 Task: Add an event with the title Third Lunch Break: Yoga Session, date '2024/04/07', time 8:50 AM to 10:50 AMand add a description: The Lunch Break Mindfulness Session is suitable for individuals of all experience levels, including those who are new to mindfulness. No special equipment or clothing is required—participants can simply find a comfortable position and bring their full attention to the practice., put the event into Blue category, logged in from the account softage.3@softage.netand send the event invitation to softage.4@softage.net and softage.5@softage.net. Set a reminder for the event 1 hour before
Action: Mouse moved to (96, 94)
Screenshot: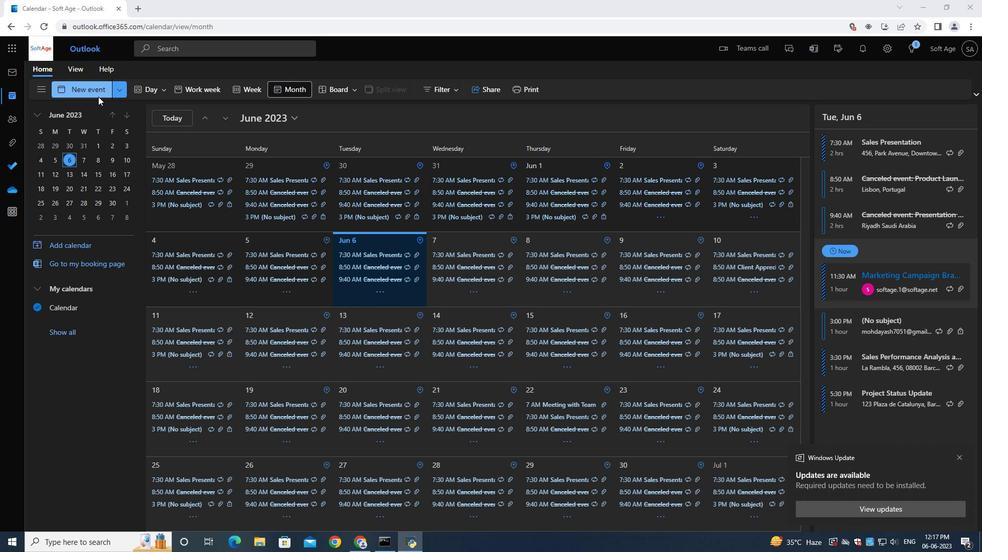 
Action: Mouse pressed left at (96, 94)
Screenshot: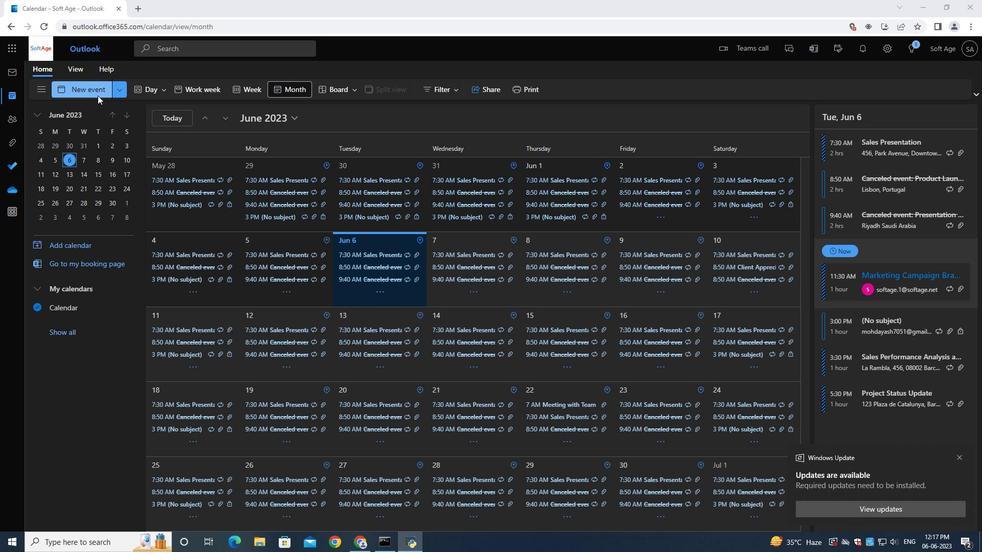 
Action: Mouse moved to (241, 149)
Screenshot: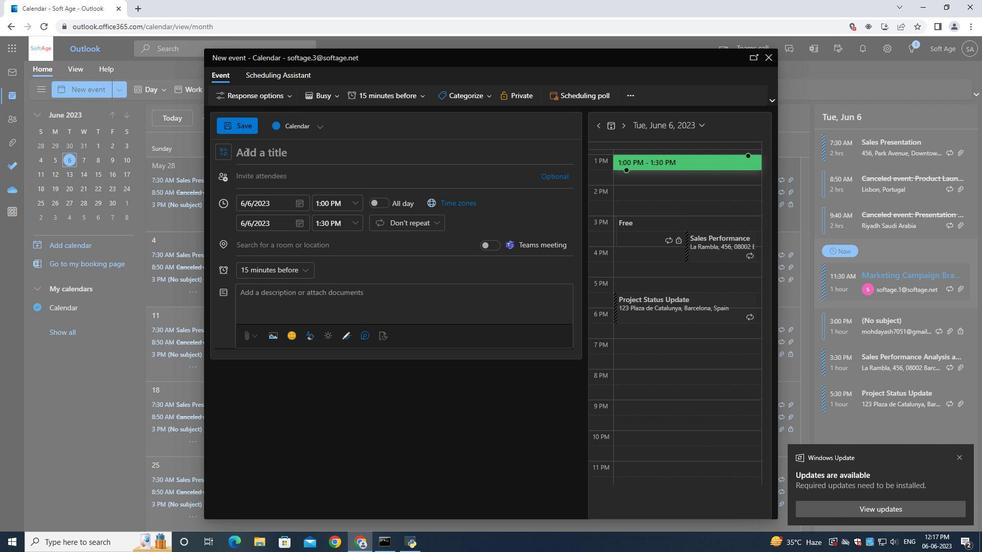 
Action: Key pressed <Key.shift>Third<Key.space><Key.shift><Key.shift><Key.shift><Key.shift><Key.shift><Key.shift><Key.shift><Key.shift><Key.shift><Key.shift><Key.shift><Key.shift><Key.shift><Key.shift><Key.shift><Key.shift><Key.shift><Key.shift><Key.shift><Key.shift><Key.shift><Key.shift>Lunch<Key.space><Key.shift>Break<Key.space><Key.backspace><Key.shift_r>:<Key.space><Key.shift><Key.shift><Key.shift><Key.shift><Key.shift><Key.shift><Key.shift><Key.shift><Key.shift>Yoga<Key.space><Key.shift><Key.shift><Key.shift><Key.shift><Key.shift><Key.shift><Key.shift><Key.shift><Key.shift><Key.shift><Key.shift><Key.shift><Key.shift><Key.shift><Key.shift><Key.shift><Key.shift><Key.shift><Key.shift><Key.shift><Key.shift><Key.shift><Key.shift><Key.shift><Key.shift><Key.shift><Key.shift><Key.shift><Key.shift><Key.shift><Key.shift><Key.shift><Key.shift><Key.shift><Key.shift><Key.shift><Key.shift><Key.shift><Key.shift><Key.shift><Key.shift><Key.shift><Key.shift><Key.shift><Key.shift><Key.shift><Key.shift><Key.shift><Key.shift><Key.shift><Key.shift><Key.shift><Key.shift><Key.shift><Key.shift><Key.shift><Key.shift><Key.shift><Key.shift><Key.shift><Key.shift><Key.shift>Session<Key.space>
Screenshot: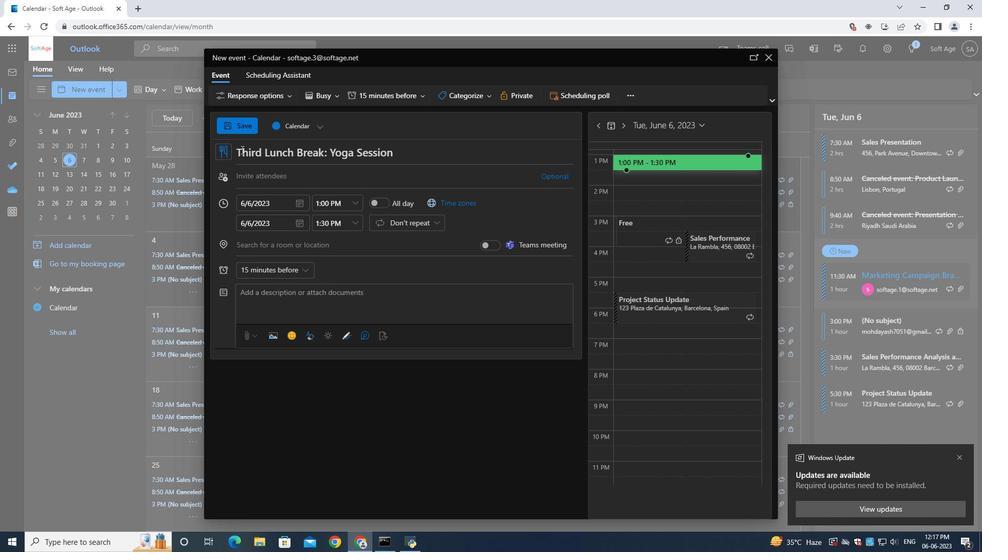 
Action: Mouse moved to (300, 206)
Screenshot: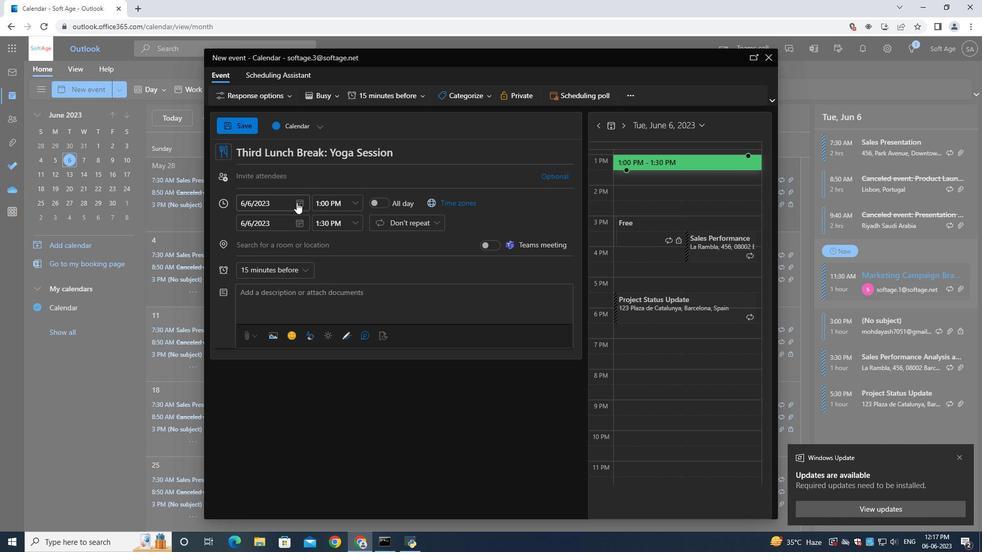 
Action: Mouse pressed left at (300, 206)
Screenshot: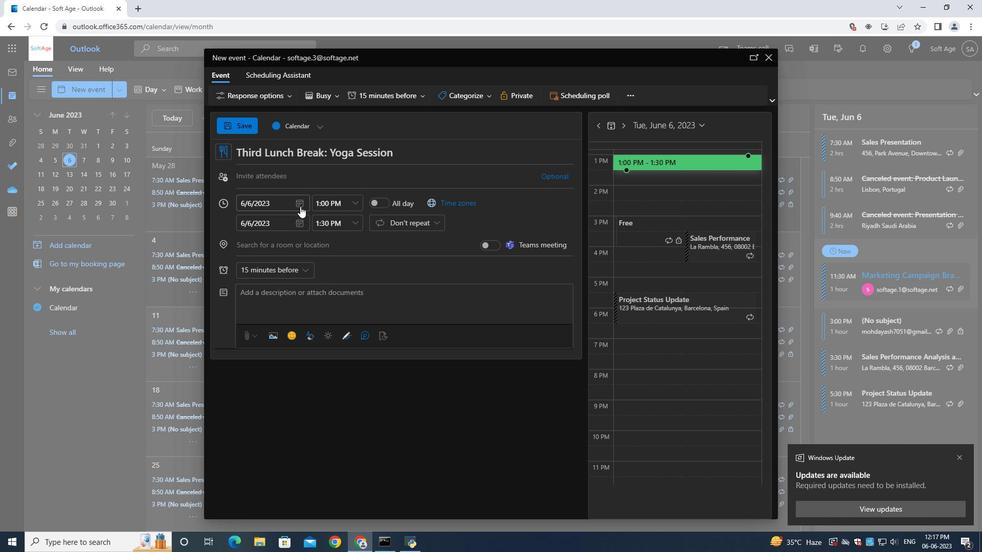 
Action: Mouse moved to (337, 224)
Screenshot: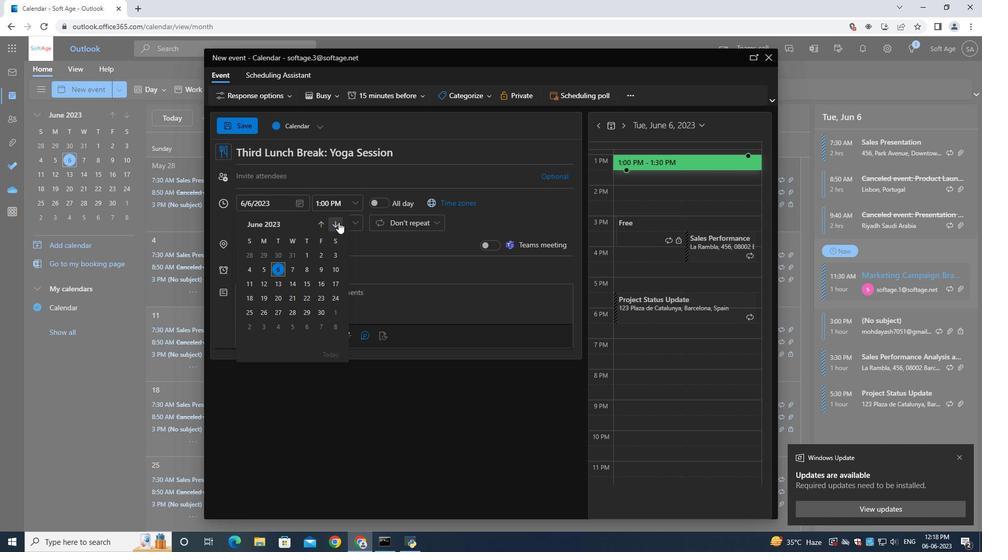 
Action: Mouse pressed left at (337, 224)
Screenshot: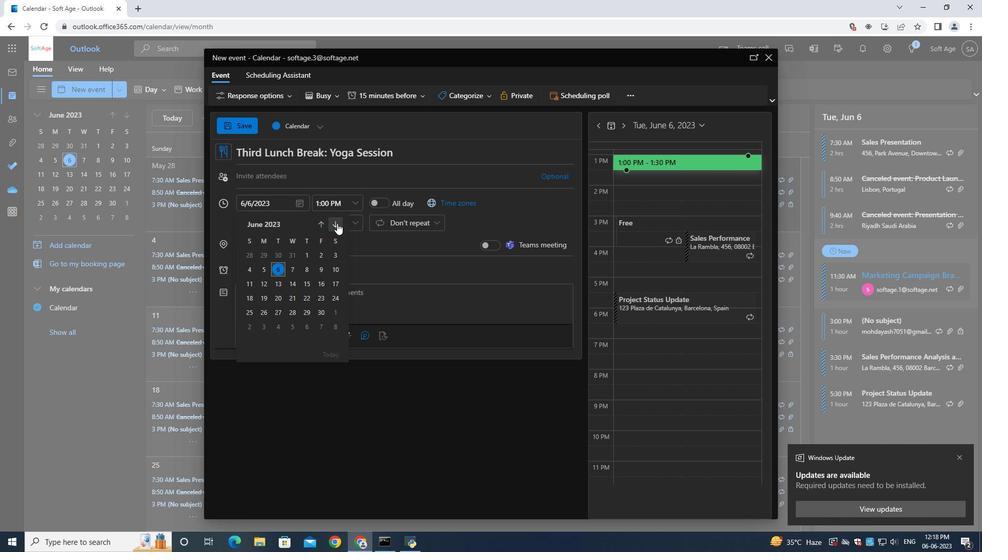 
Action: Mouse pressed left at (337, 224)
Screenshot: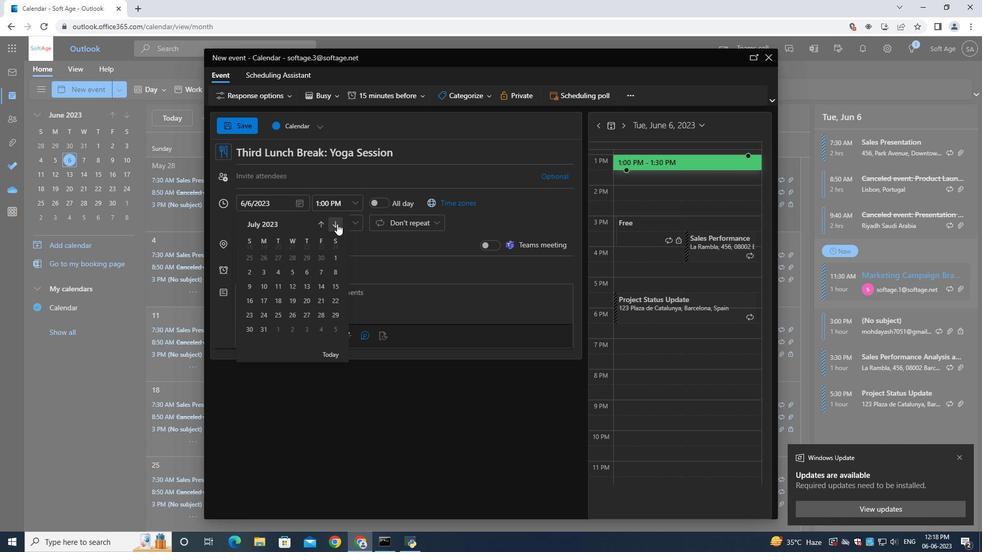 
Action: Mouse pressed left at (337, 224)
Screenshot: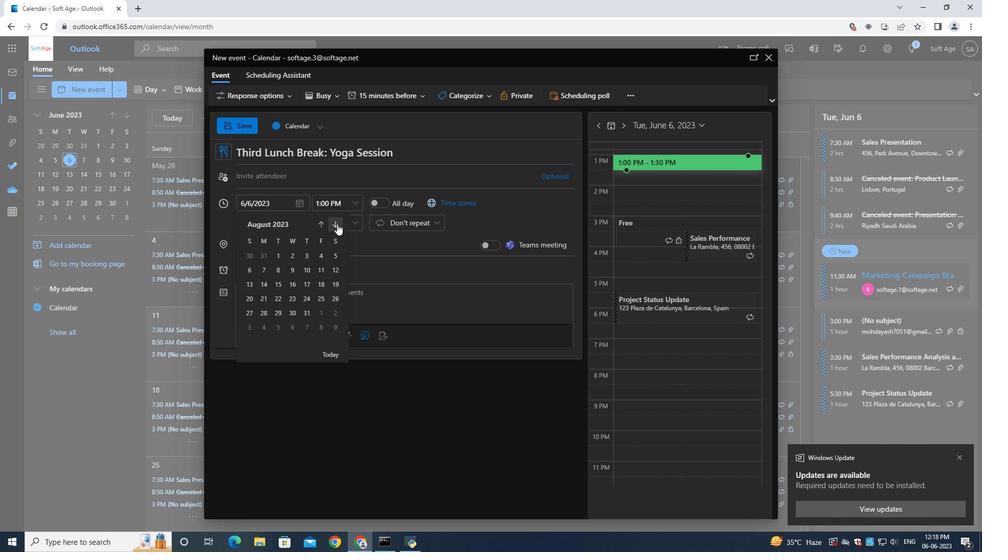 
Action: Mouse pressed left at (337, 224)
Screenshot: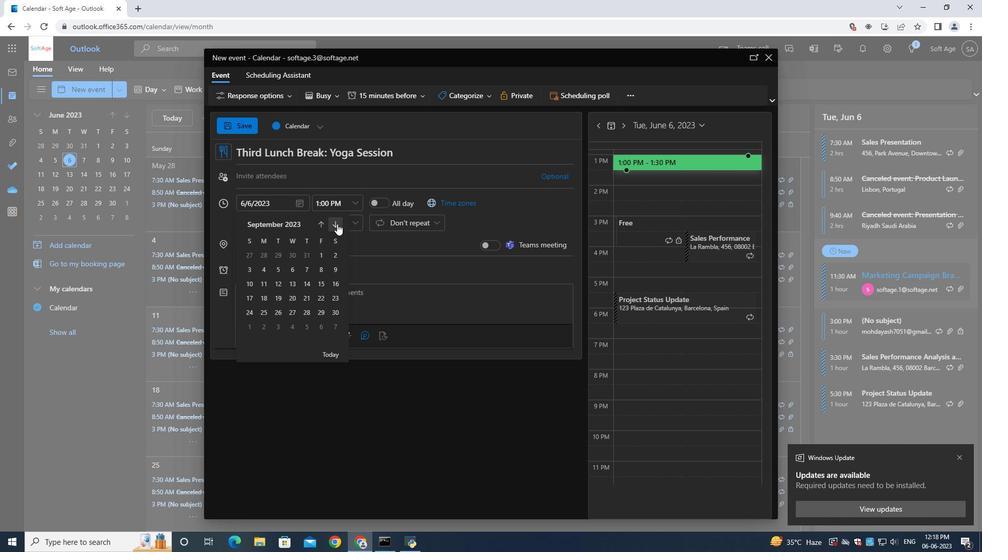 
Action: Mouse pressed left at (337, 224)
Screenshot: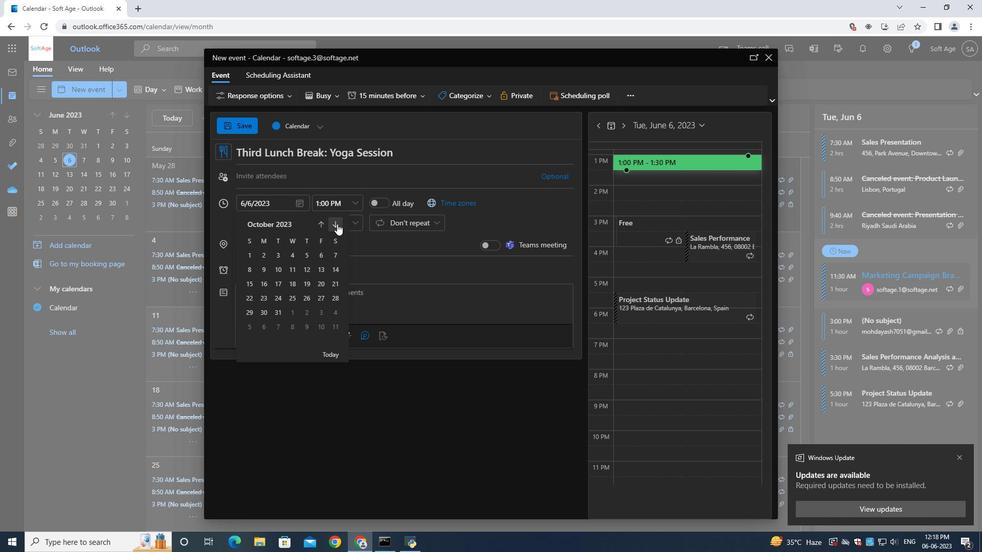 
Action: Mouse pressed left at (337, 224)
Screenshot: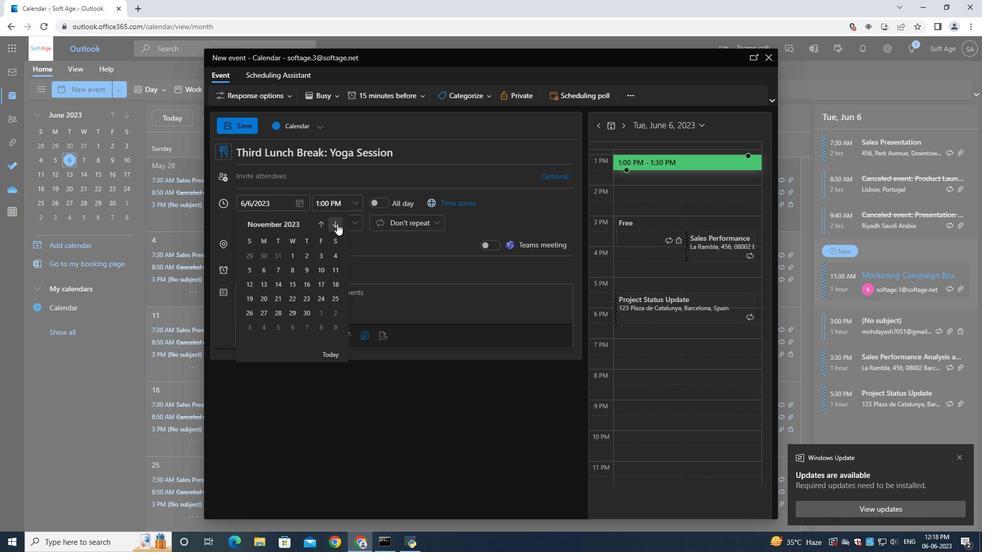
Action: Mouse pressed left at (337, 224)
Screenshot: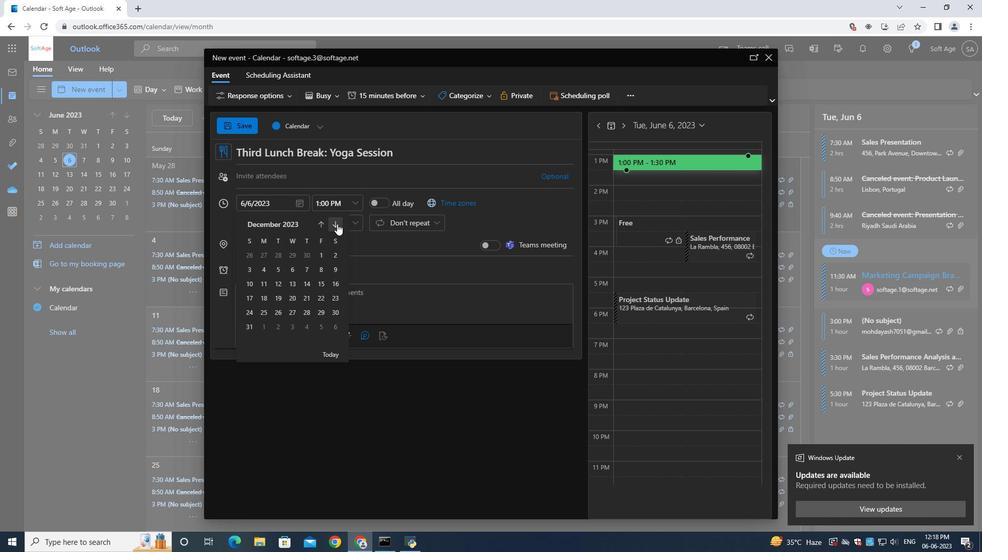 
Action: Mouse pressed left at (337, 224)
Screenshot: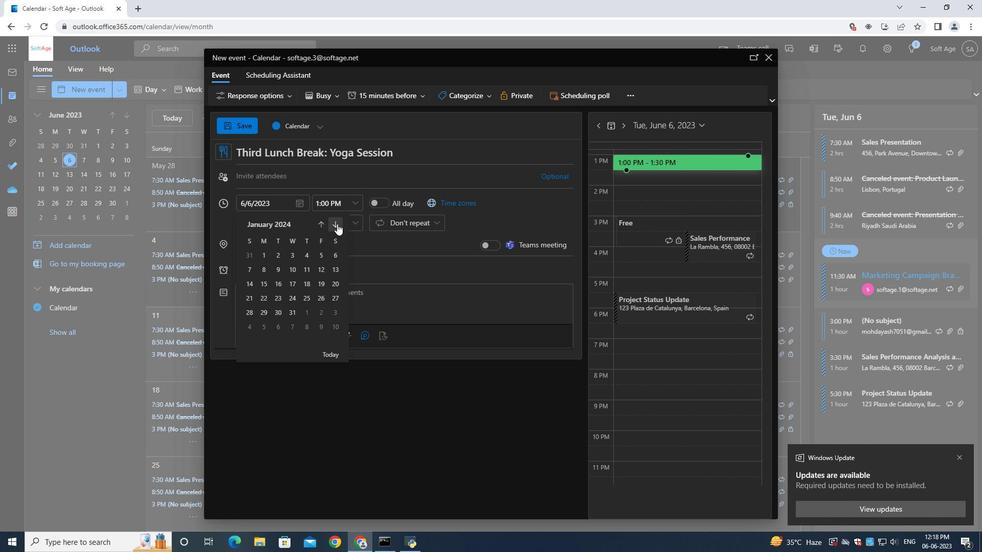 
Action: Mouse pressed left at (337, 224)
Screenshot: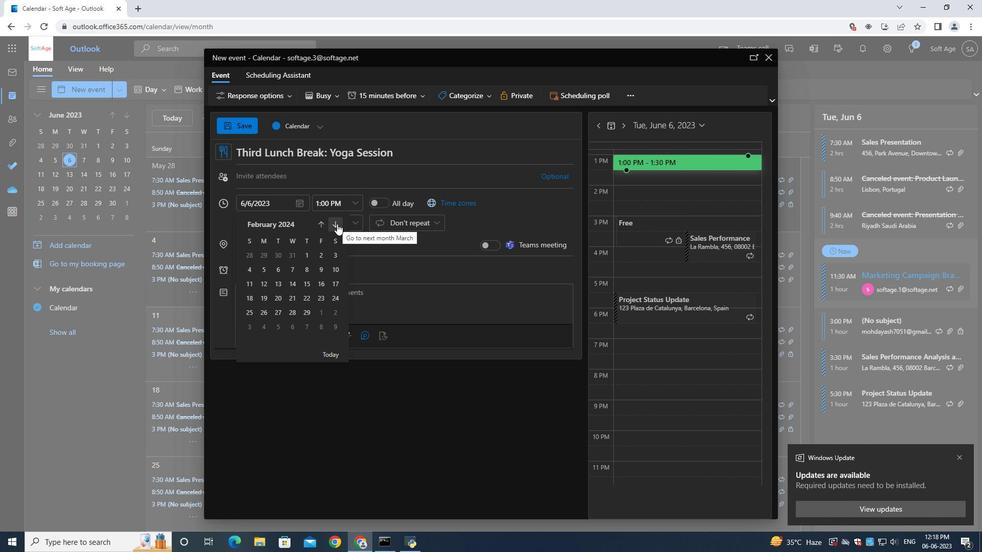 
Action: Mouse pressed left at (337, 224)
Screenshot: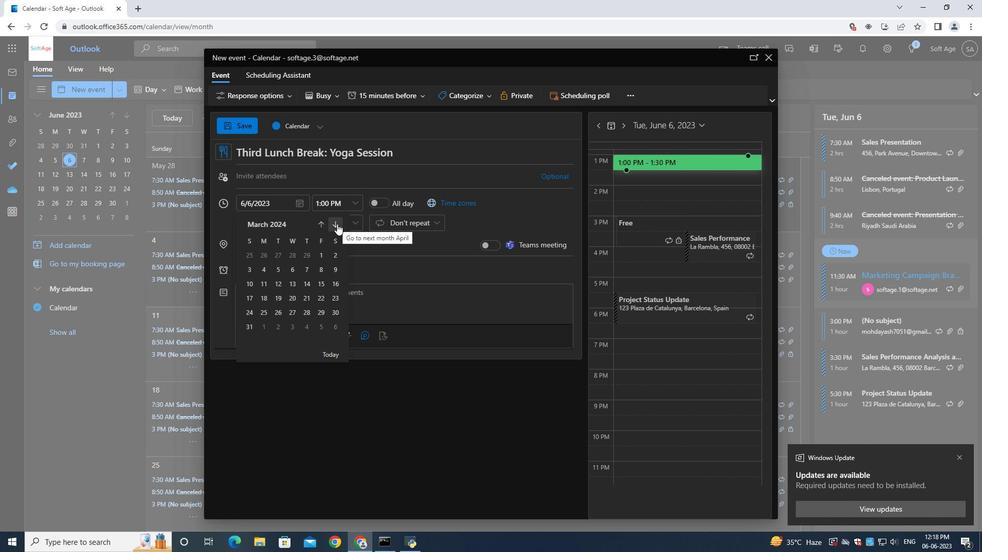 
Action: Mouse moved to (254, 271)
Screenshot: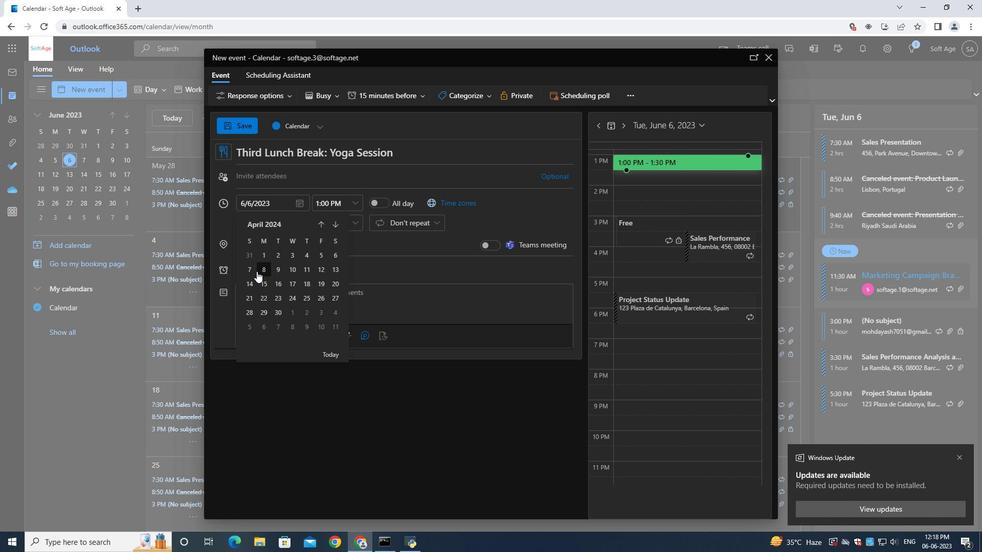 
Action: Mouse pressed left at (254, 271)
Screenshot: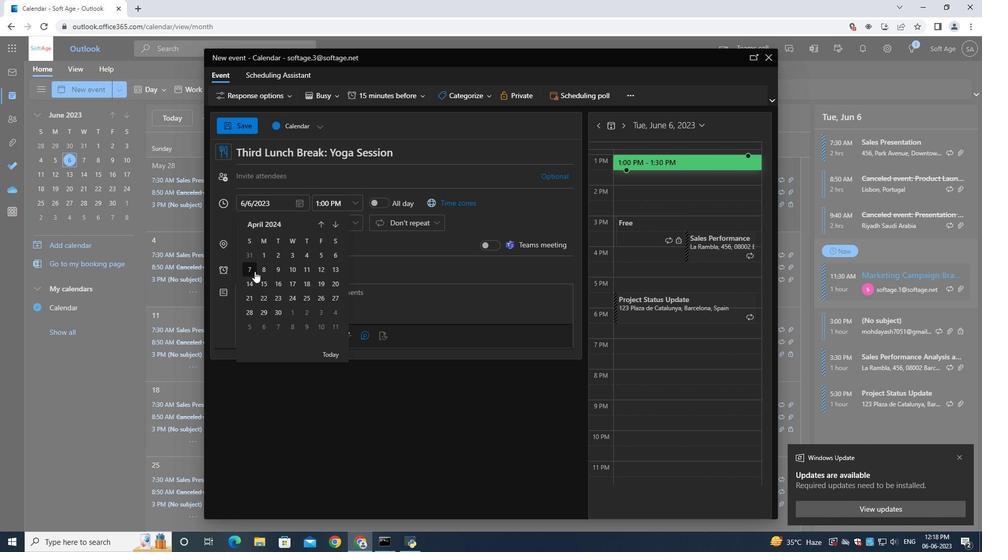 
Action: Mouse moved to (332, 205)
Screenshot: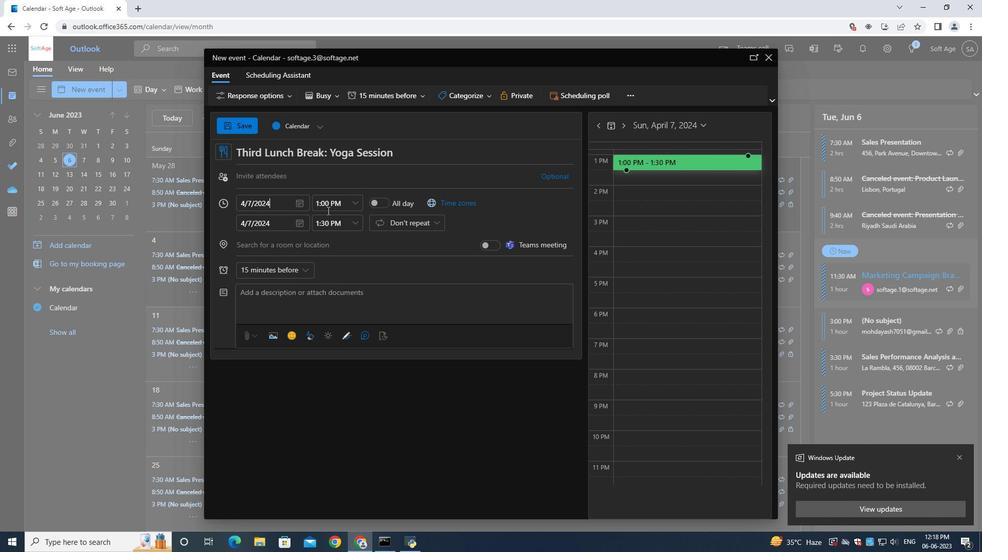 
Action: Mouse pressed left at (332, 205)
Screenshot: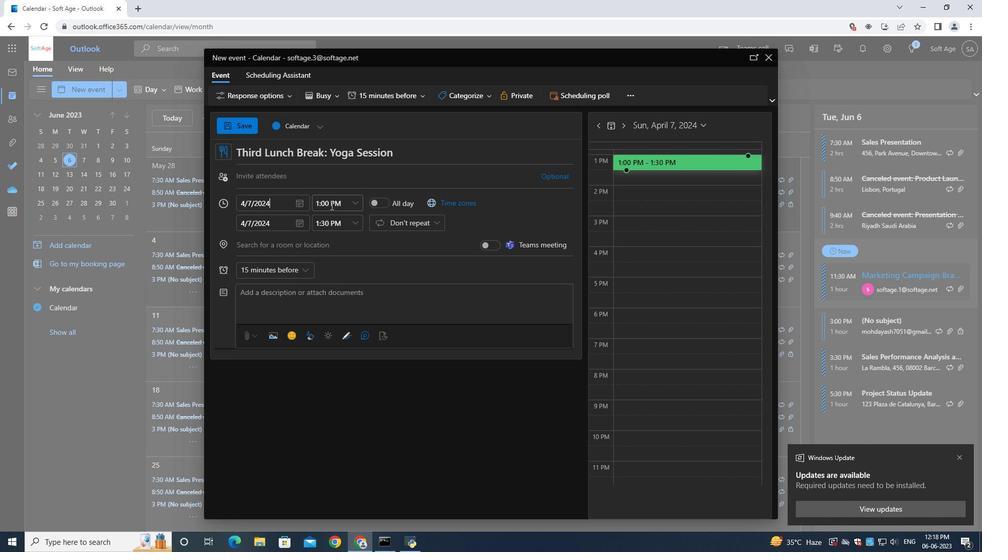 
Action: Mouse moved to (332, 204)
Screenshot: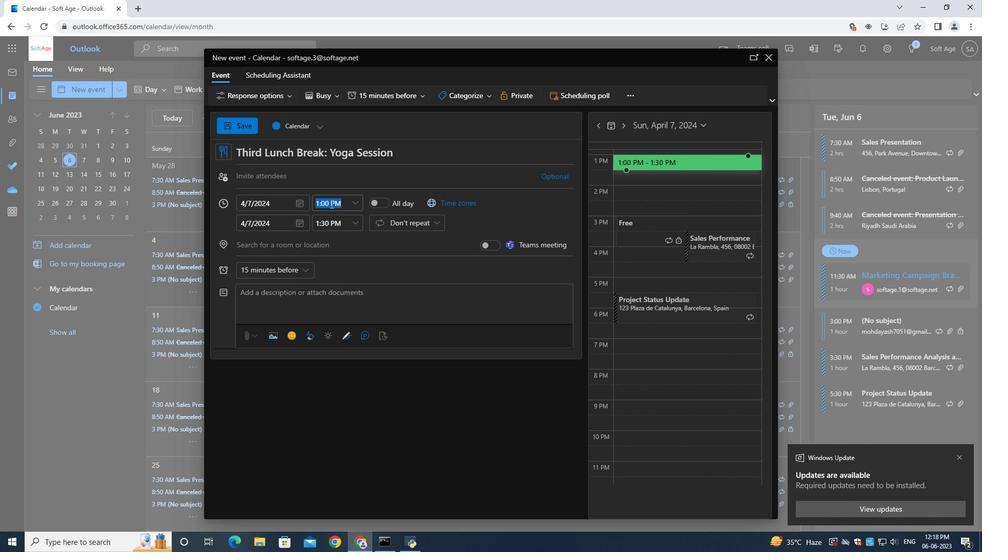 
Action: Key pressed 8<Key.shift_r>:50<Key.shift>AM
Screenshot: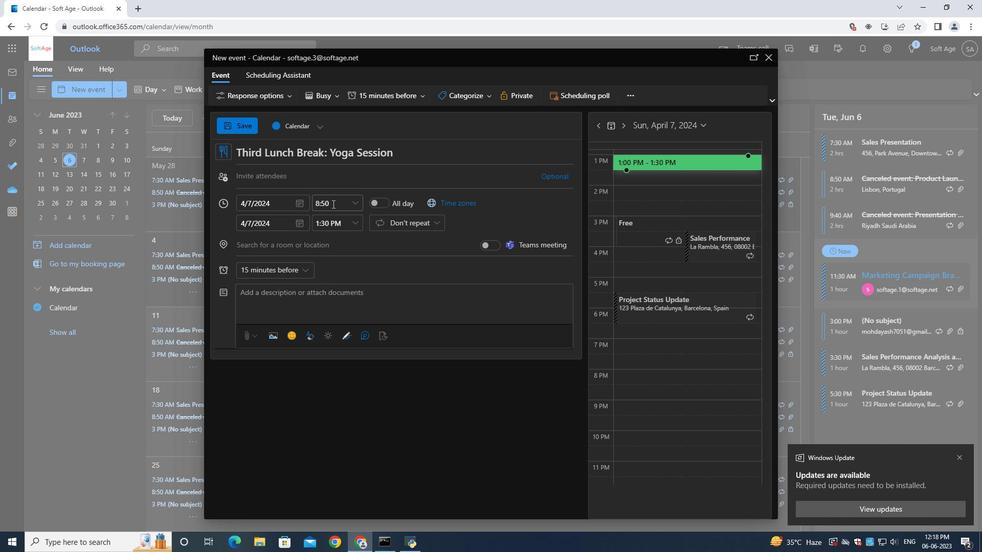 
Action: Mouse moved to (331, 223)
Screenshot: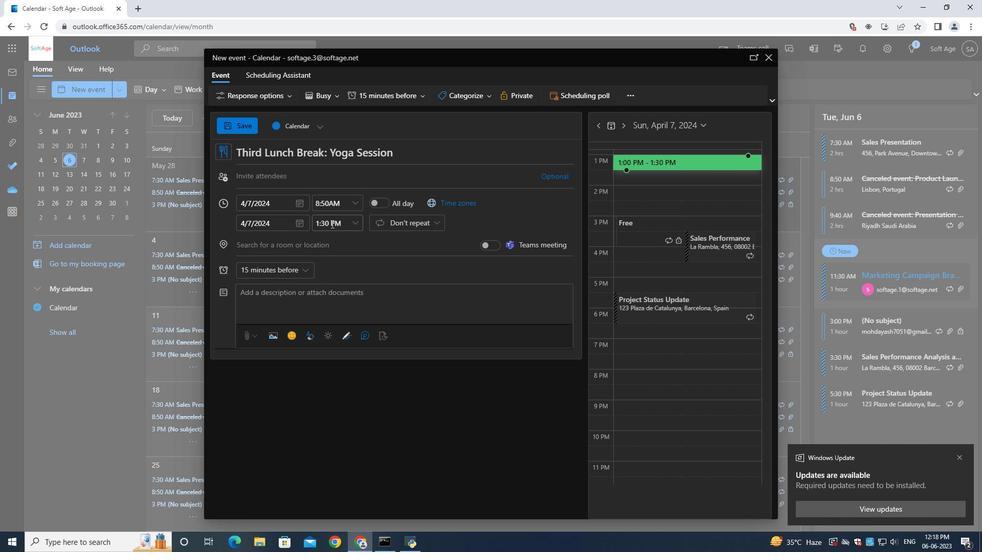 
Action: Mouse pressed left at (331, 223)
Screenshot: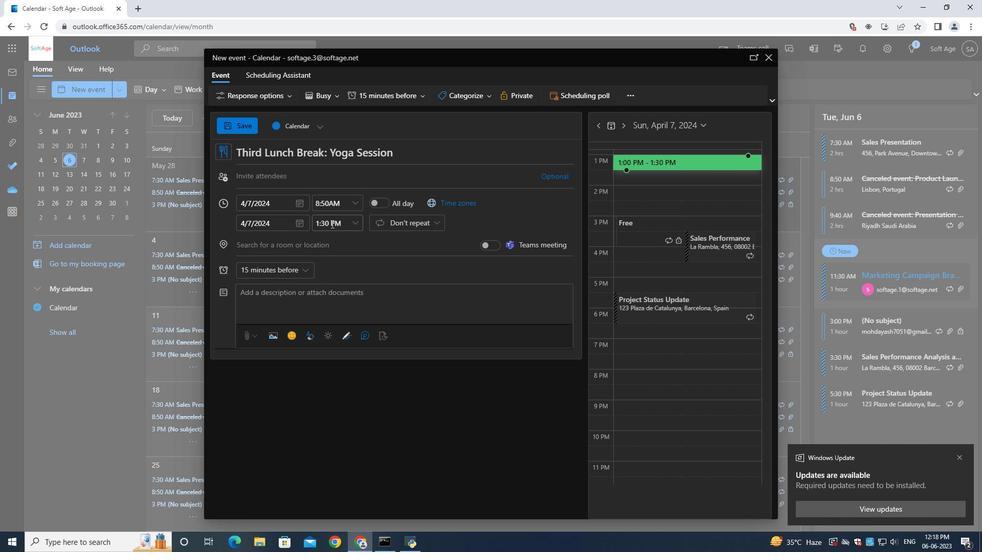 
Action: Mouse moved to (331, 223)
Screenshot: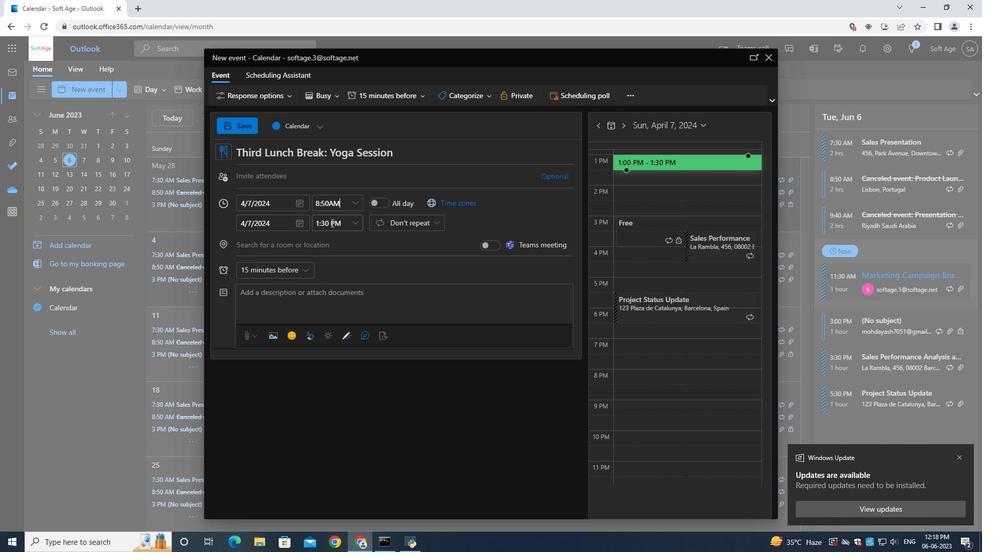 
Action: Key pressed 10<Key.shift_r>:50<Key.shift>AM
Screenshot: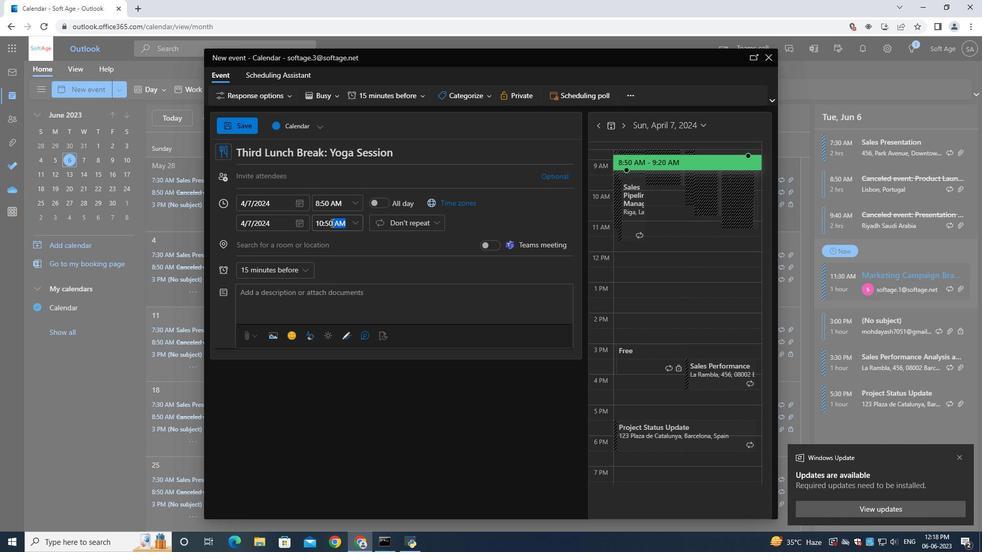 
Action: Mouse moved to (288, 292)
Screenshot: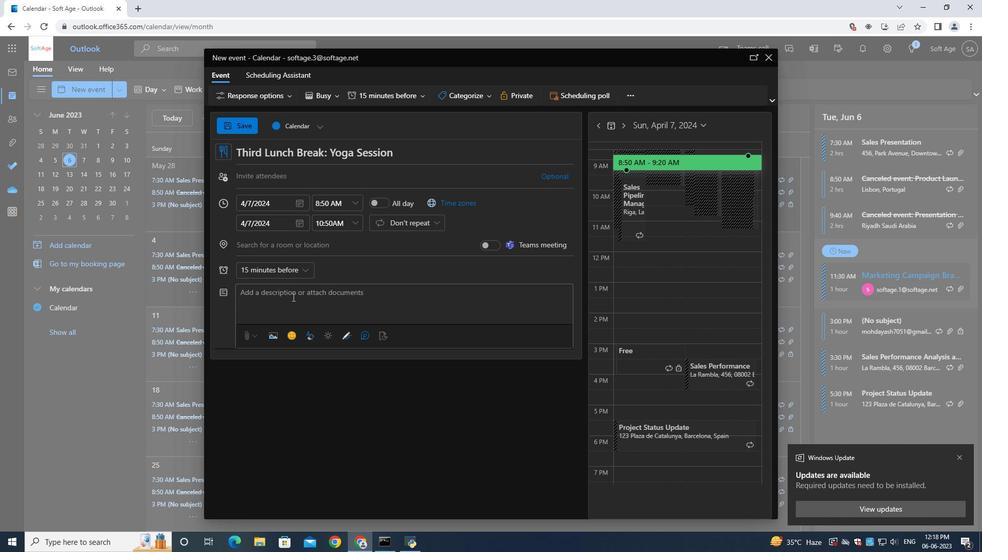 
Action: Mouse pressed left at (288, 292)
Screenshot: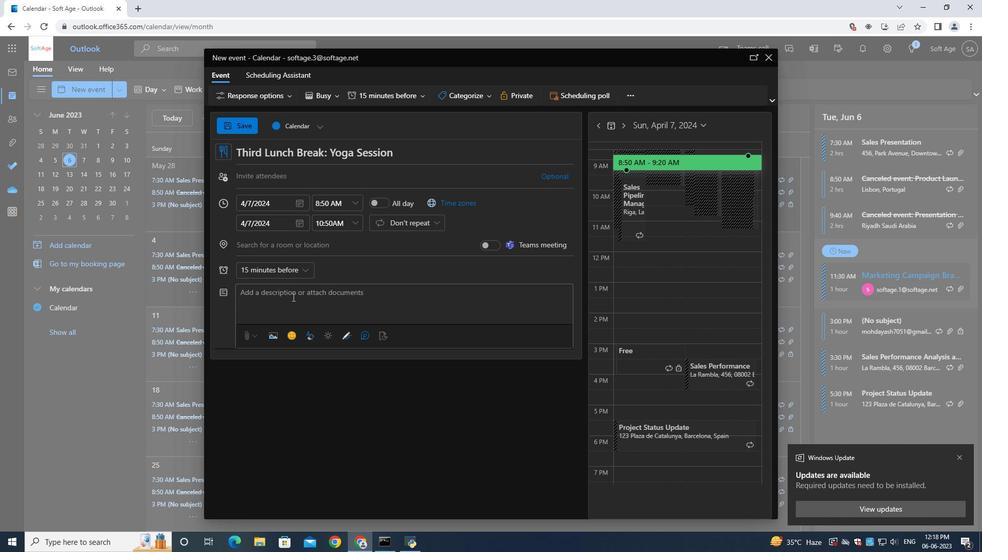 
Action: Mouse moved to (293, 293)
Screenshot: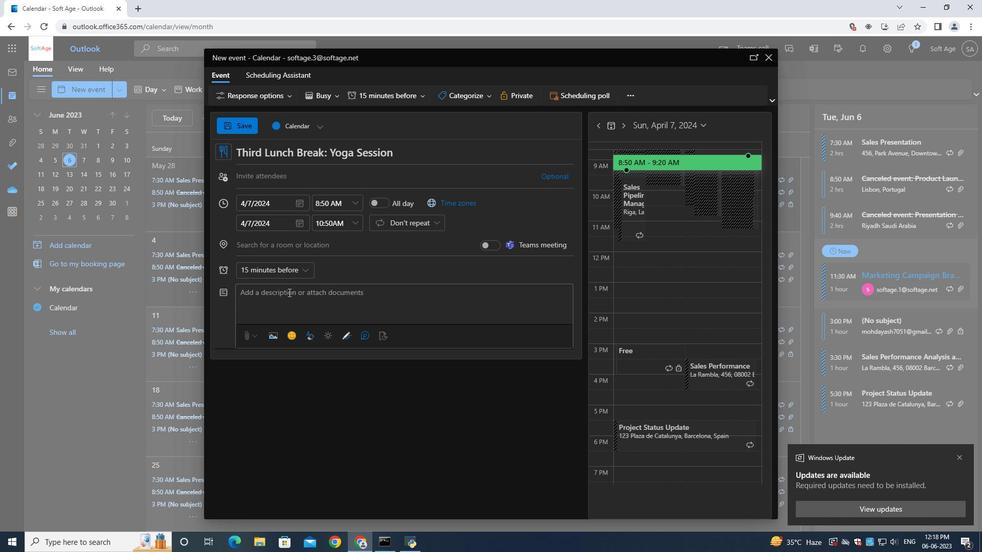 
Action: Key pressed <Key.shift>The<Key.space><Key.shift>Lunch<Key.space><Key.shift><Key.shift><Key.shift><Key.shift><Key.shift><Key.shift><Key.shift><Key.shift><Key.shift><Key.shift><Key.shift><Key.shift><Key.shift><Key.shift><Key.shift><Key.shift><Key.shift><Key.shift><Key.shift><Key.shift><Key.shift>Break<Key.space><Key.shift>Mindfulness<Key.space><Key.shift>Session<Key.space><Key.shift><Key.shift><Key.shift><Key.shift><Key.shift><Key.shift><Key.shift><Key.shift><Key.shift>is<Key.space>suitable<Key.space>for<Key.space>individuas<Key.backspace>ls<Key.space>of<Key.space>all<Key.space>experience<Key.space>levels,<Key.space>including<Key.space>those<Key.space>who<Key.space>are<Key.space>new<Key.space>to<Key.space>mindg<Key.backspace>fulness.<Key.space><Key.shift><Key.shift><Key.shift><Key.shift><Key.shift><Key.shift><Key.shift><Key.shift><Key.shift><Key.shift><Key.shift><Key.shift><Key.shift><Key.shift><Key.shift><Key.shift><Key.shift><Key.shift><Key.shift><Key.shift><Key.shift><Key.shift>No<Key.space>special<Key.space>equid<Key.backspace>pment<Key.space>or<Key.space>clothing<Key.space>is<Key.space>required<Key.shift>__<Key.backspace><Key.backspace>--participants<Key.space>can<Key.space>simply<Key.space>find<Key.space>a<Key.space>comfortable<Key.space>position<Key.space>and<Key.space>bring<Key.space>their<Key.space>full<Key.space>attention<Key.space>to<Key.space>the<Key.space>practice.
Screenshot: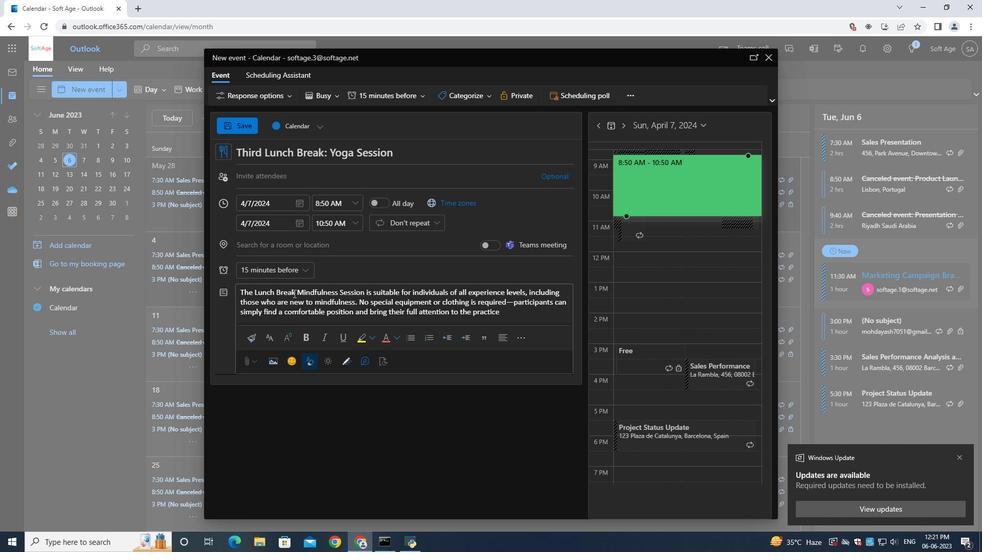 
Action: Mouse moved to (477, 99)
Screenshot: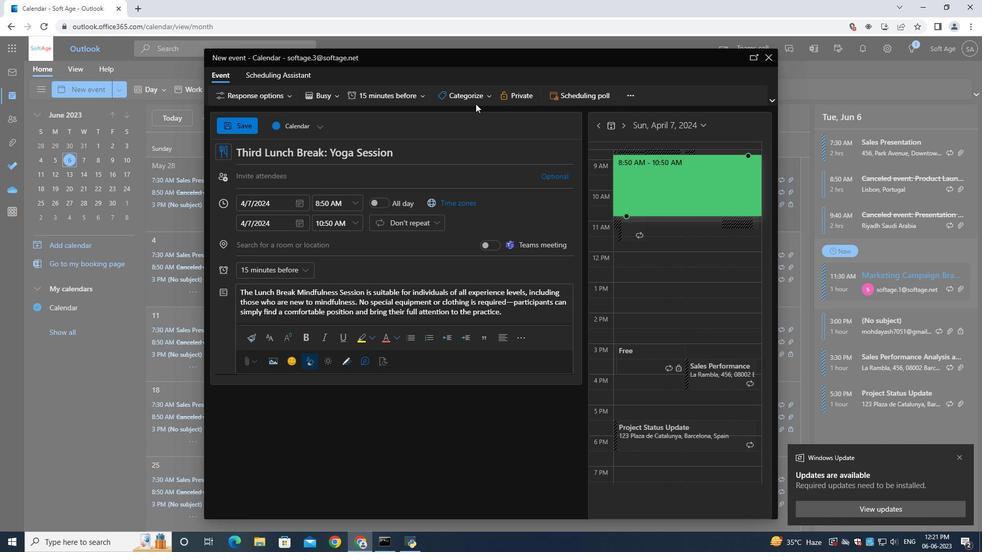 
Action: Mouse pressed left at (477, 99)
Screenshot: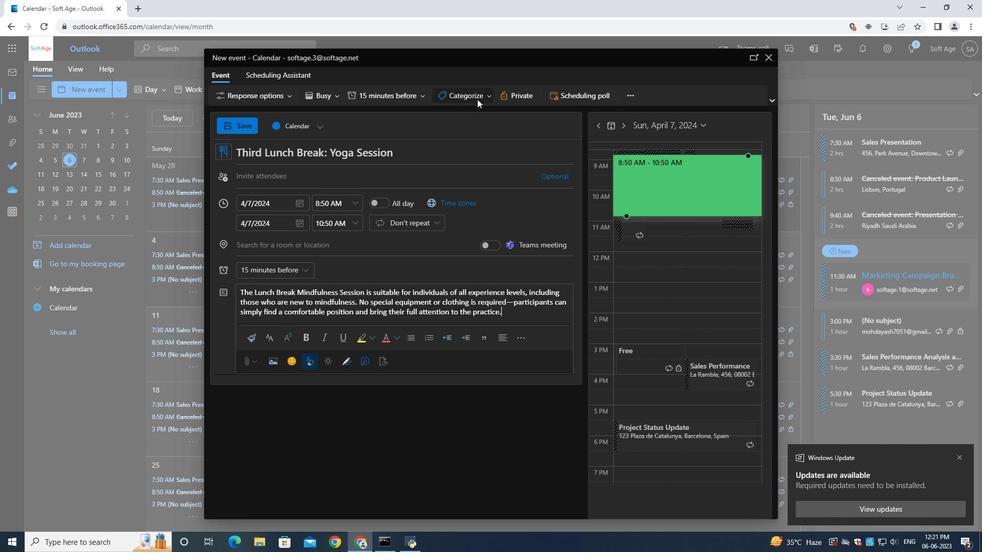 
Action: Mouse moved to (473, 116)
Screenshot: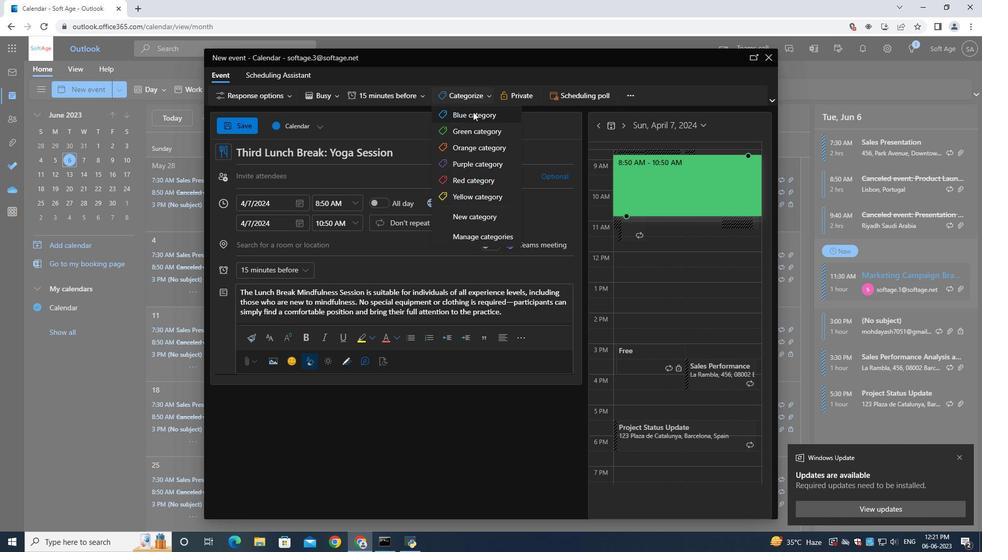 
Action: Mouse pressed left at (473, 116)
Screenshot: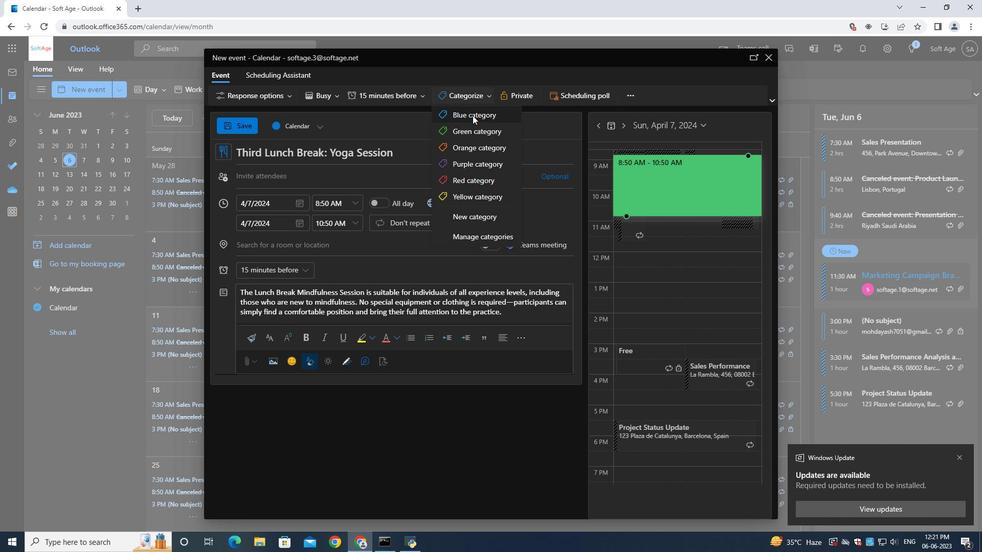 
Action: Mouse moved to (275, 168)
Screenshot: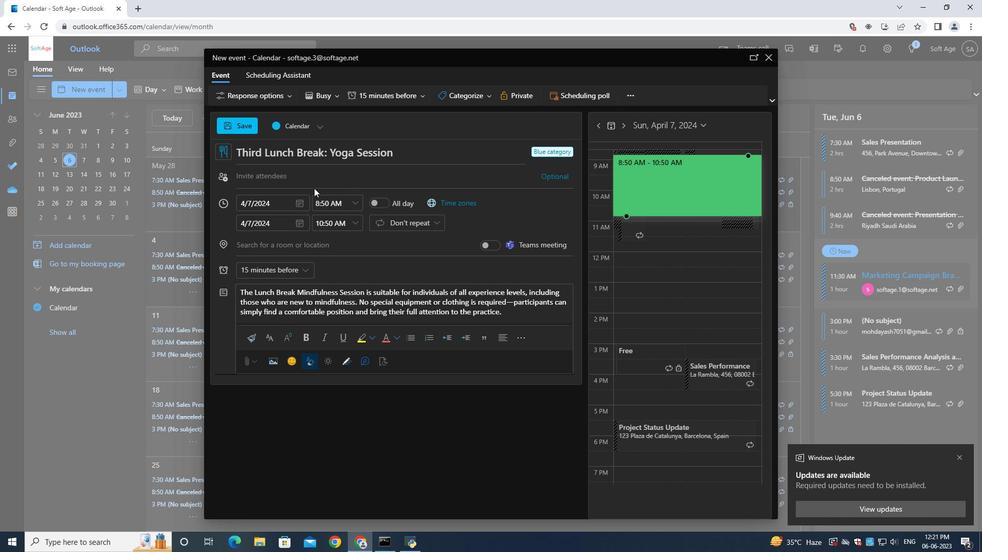 
Action: Mouse pressed left at (275, 168)
Screenshot: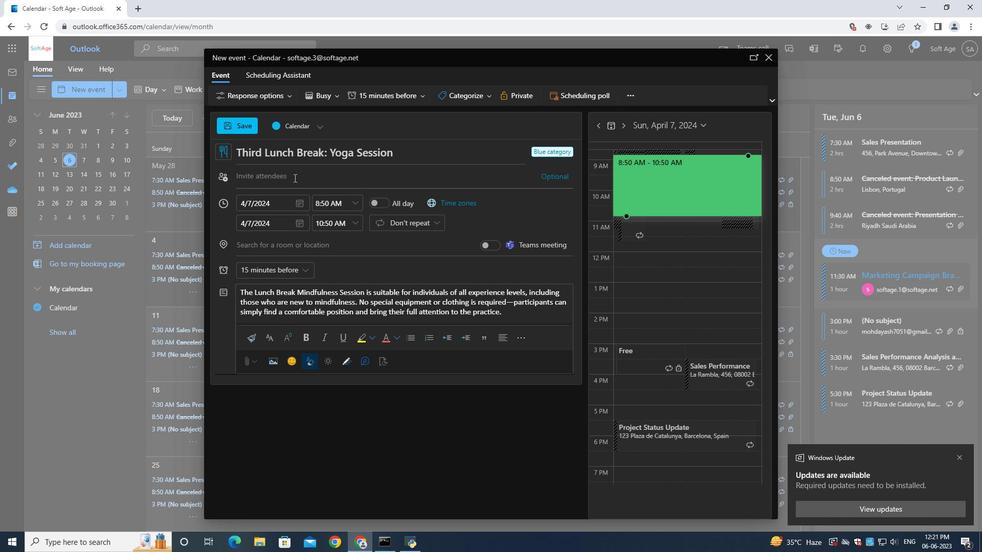 
Action: Mouse moved to (278, 170)
Screenshot: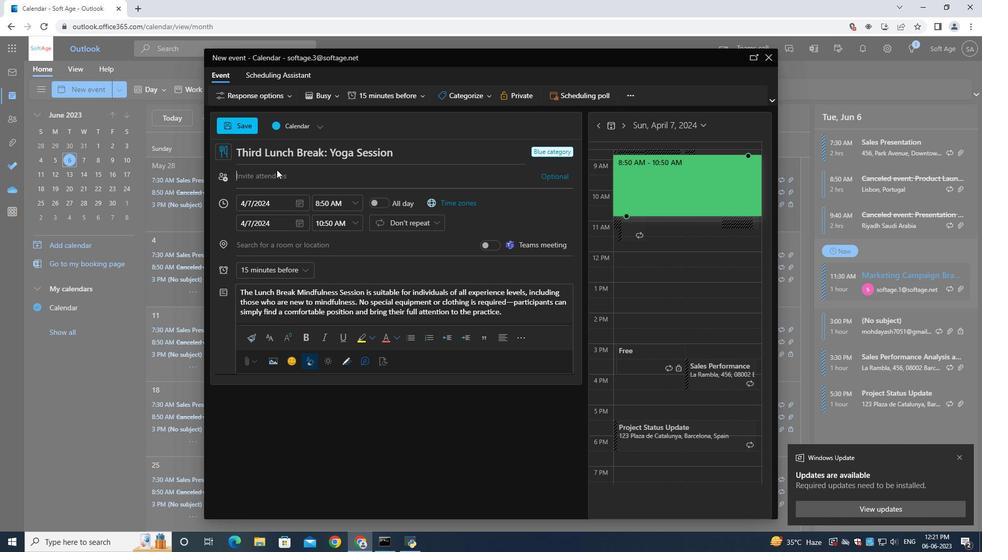 
Action: Key pressed sod<Key.backspace>ftage.4<Key.shift>@softage.net
Screenshot: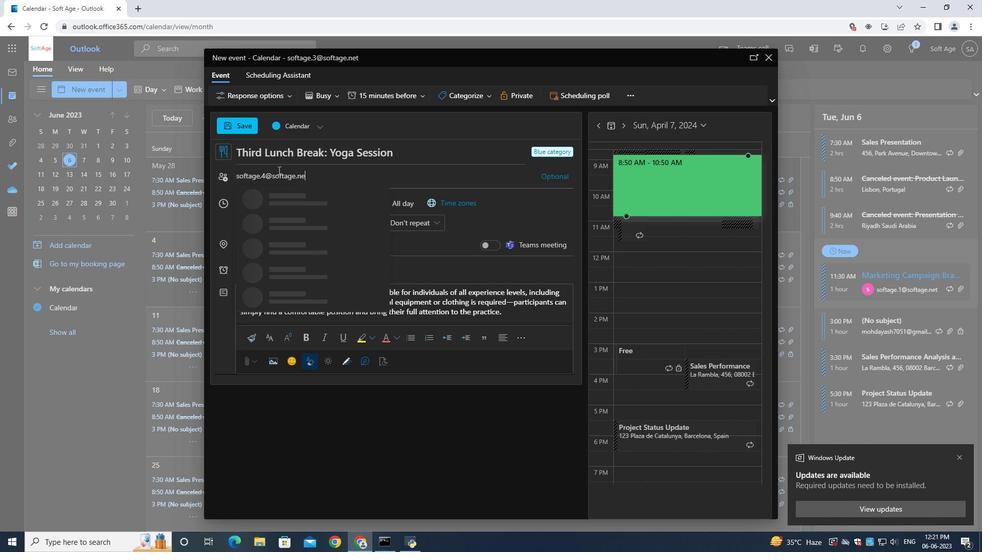
Action: Mouse moved to (295, 208)
Screenshot: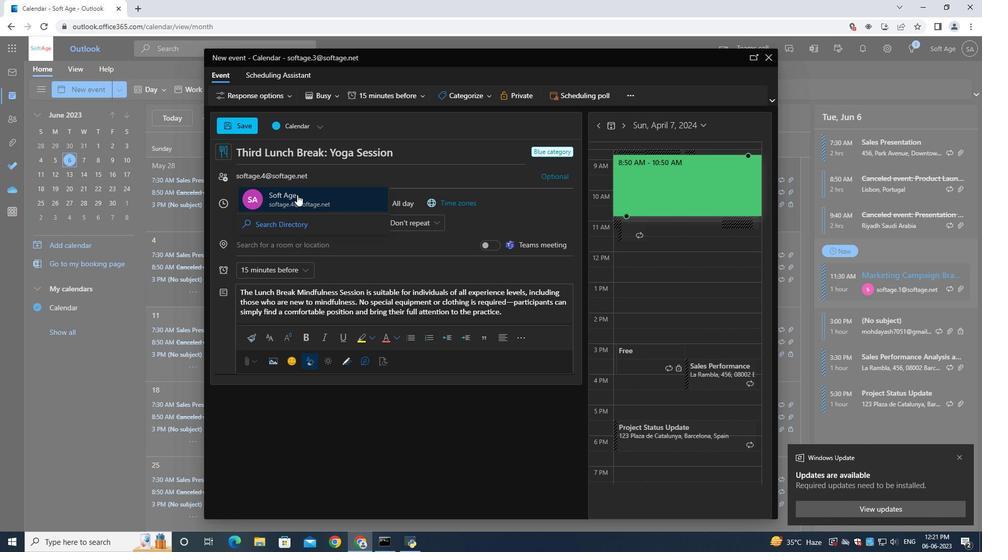 
Action: Mouse pressed left at (295, 208)
Screenshot: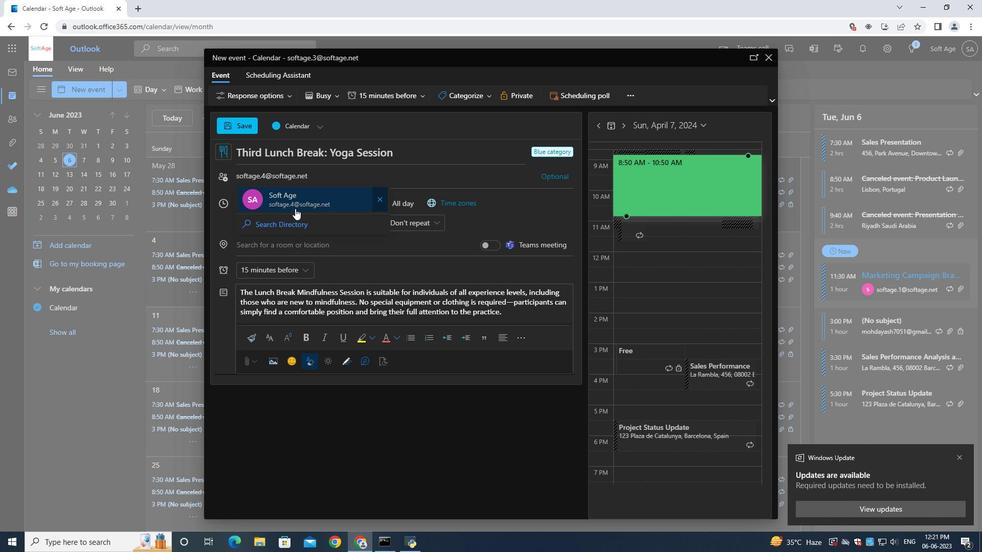 
Action: Mouse moved to (333, 189)
Screenshot: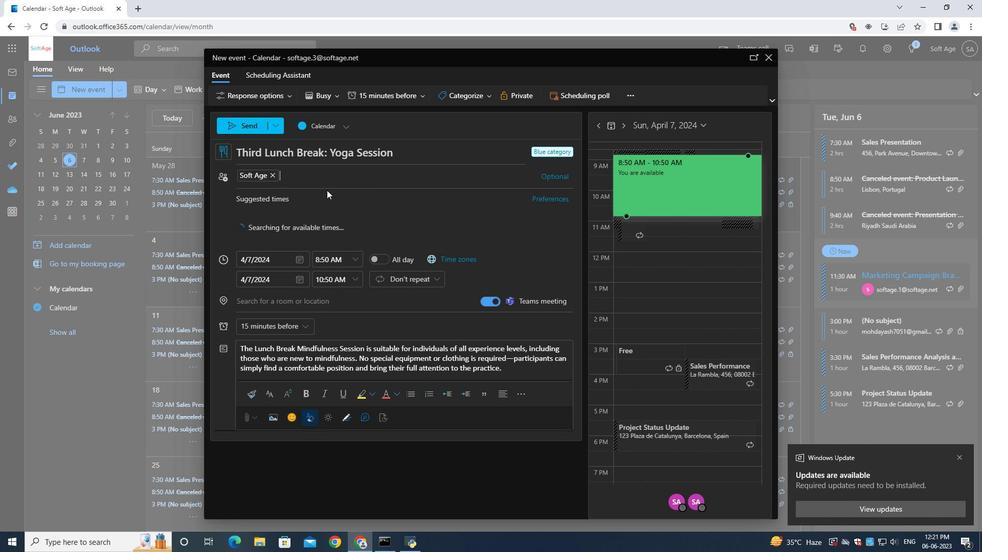 
Action: Key pressed softage.5<Key.shift><Key.shift><Key.shift><Key.shift><Key.shift><Key.shift><Key.shift><Key.shift><Key.shift><Key.shift><Key.shift><Key.shift><Key.shift><Key.shift><Key.shift><Key.shift><Key.shift><Key.shift><Key.shift><Key.shift><Key.shift><Key.shift><Key.shift><Key.shift><Key.shift><Key.shift><Key.shift><Key.shift><Key.shift><Key.shift><Key.shift><Key.shift><Key.shift><Key.shift><Key.shift><Key.shift><Key.shift><Key.shift><Key.shift><Key.shift><Key.shift><Key.shift><Key.shift><Key.shift><Key.shift><Key.shift><Key.shift><Key.shift><Key.shift><Key.shift><Key.shift><Key.shift><Key.shift><Key.shift><Key.shift><Key.shift><Key.shift><Key.shift><Key.shift><Key.shift><Key.shift><Key.shift><Key.shift><Key.shift><Key.shift><Key.shift><Key.shift><Key.shift><Key.shift><Key.shift><Key.shift><Key.shift><Key.shift><Key.shift><Key.shift><Key.shift><Key.shift><Key.shift><Key.shift><Key.shift><Key.shift><Key.shift><Key.shift><Key.shift><Key.shift><Key.shift><Key.shift><Key.shift><Key.shift><Key.shift><Key.shift><Key.shift><Key.shift><Key.shift><Key.shift><Key.shift><Key.shift><Key.shift><Key.shift><Key.shift><Key.shift><Key.shift><Key.shift><Key.shift><Key.shift><Key.shift><Key.shift>@softage.net
Screenshot: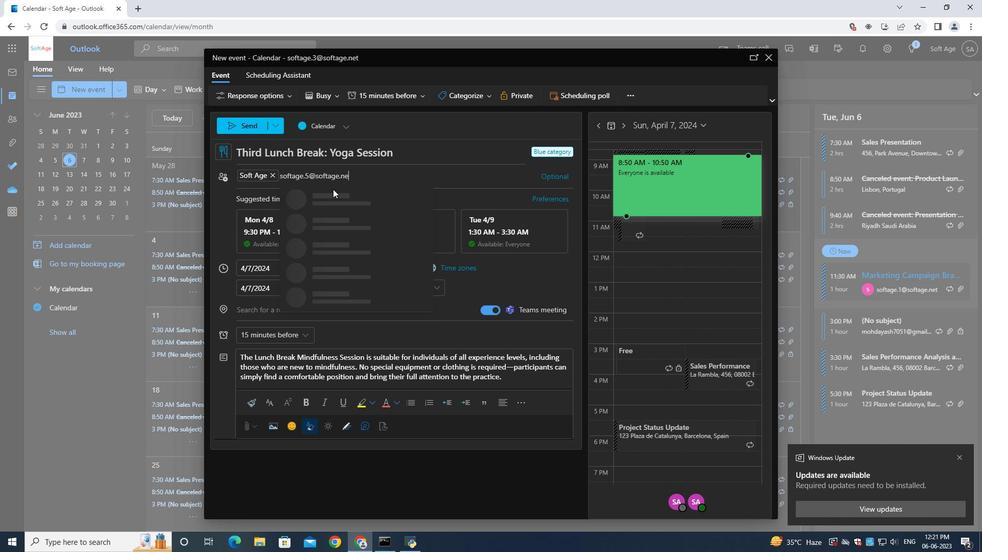 
Action: Mouse moved to (335, 194)
Screenshot: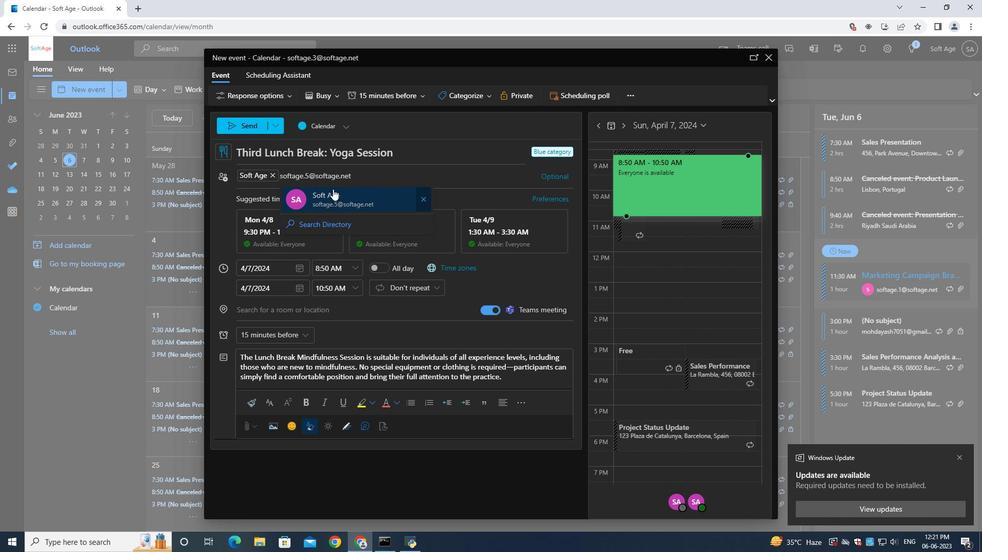 
Action: Mouse pressed left at (335, 194)
Screenshot: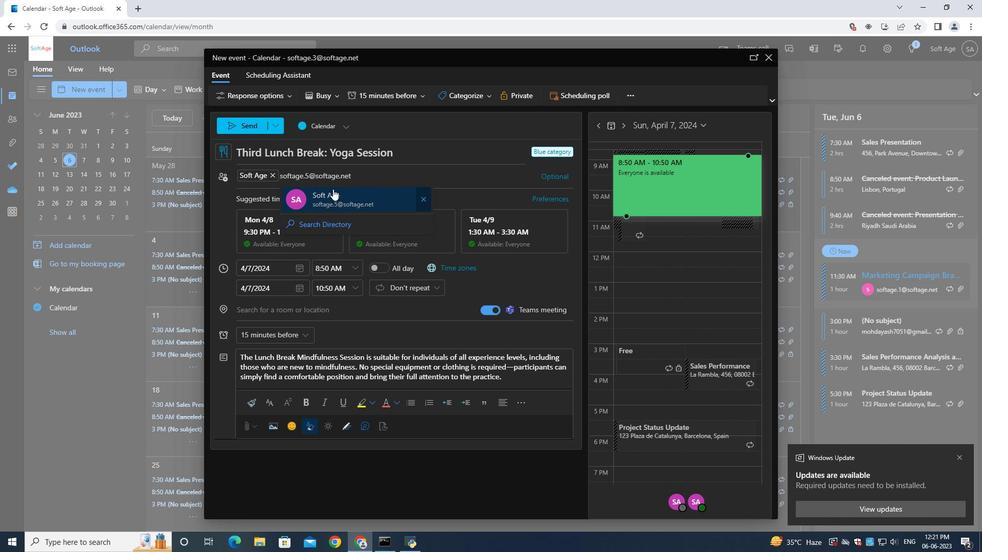 
Action: Mouse moved to (253, 325)
Screenshot: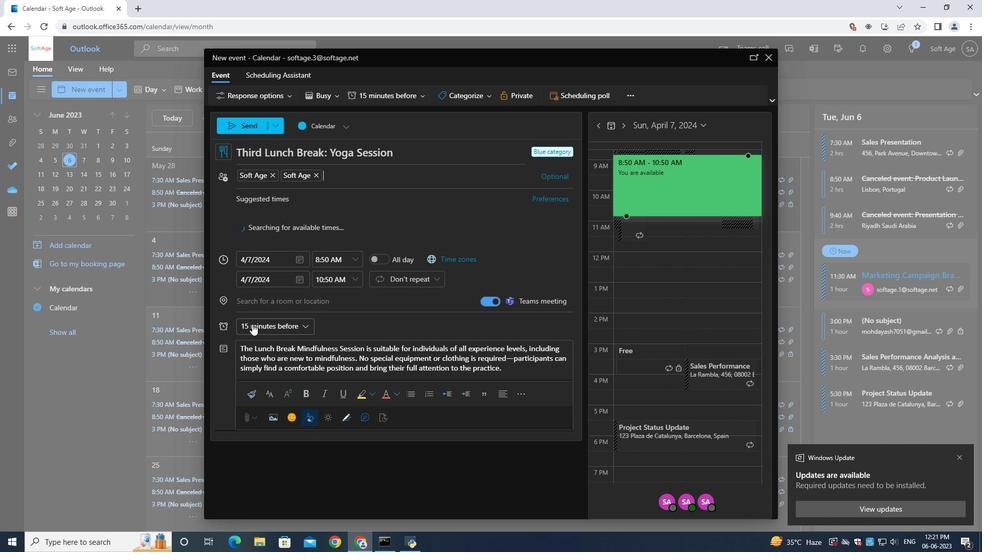 
Action: Mouse pressed left at (253, 325)
Screenshot: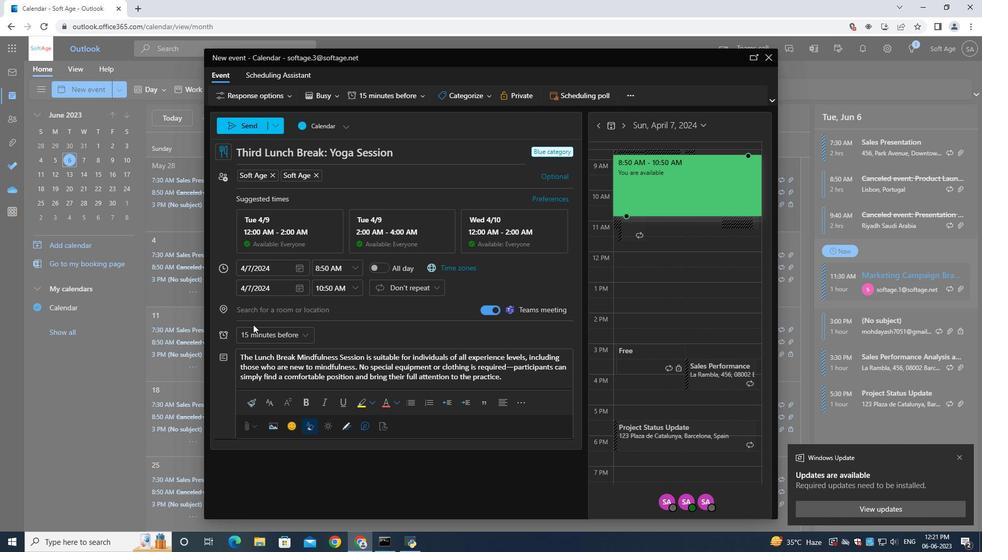 
Action: Mouse moved to (256, 330)
Screenshot: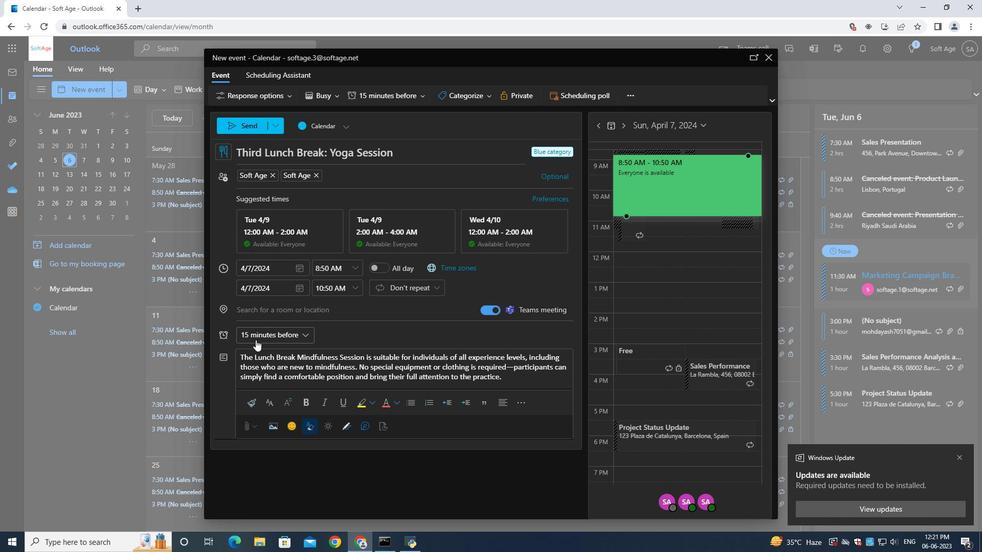 
Action: Mouse pressed left at (256, 330)
Screenshot: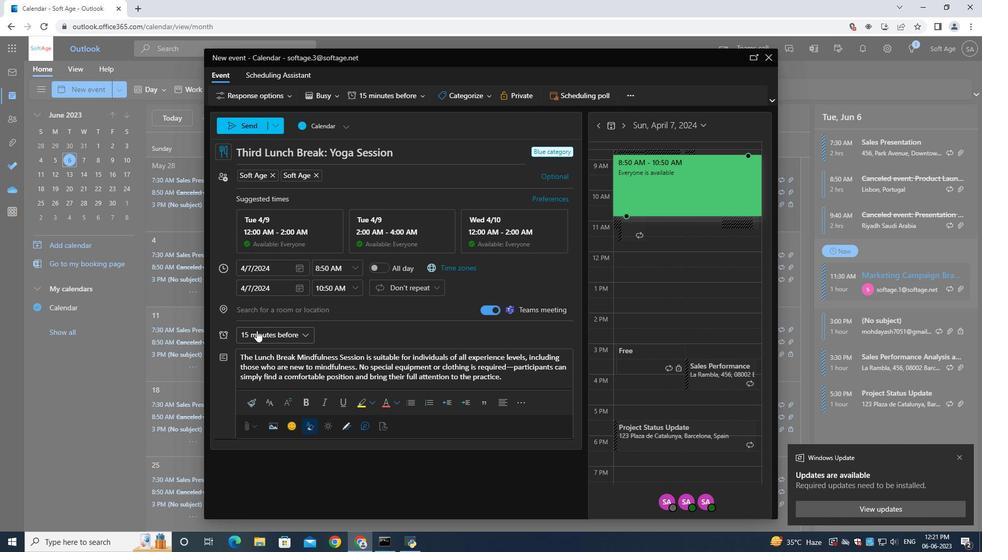 
Action: Mouse moved to (267, 224)
Screenshot: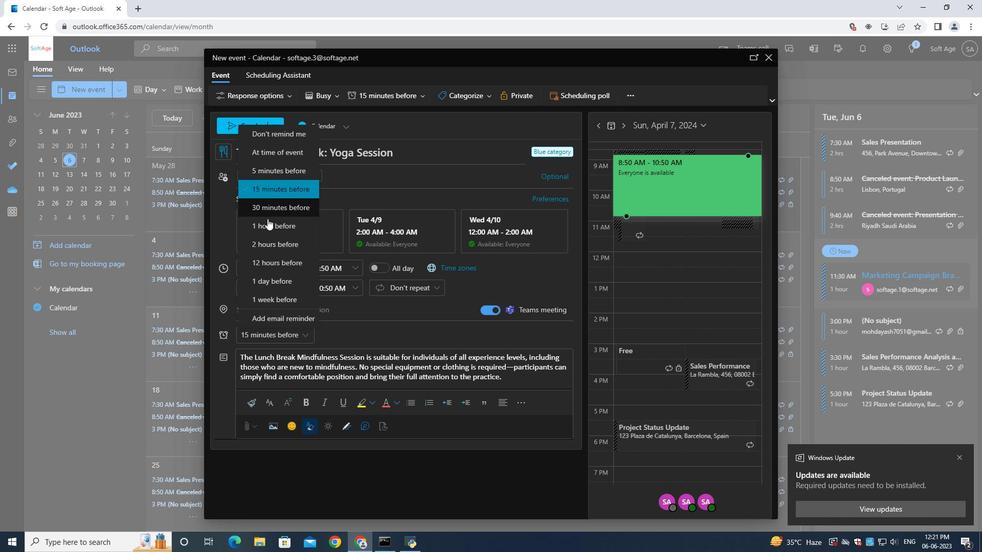 
Action: Mouse pressed left at (267, 224)
Screenshot: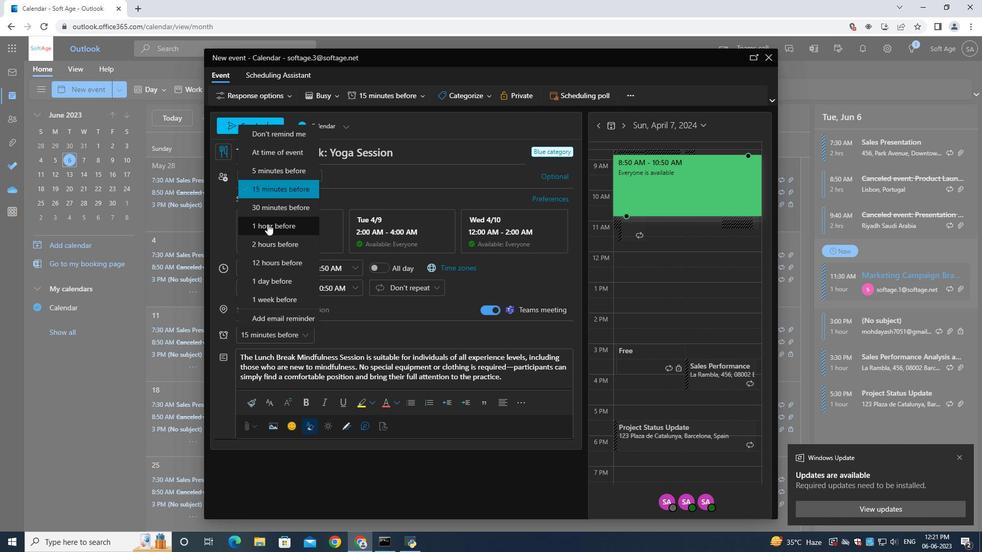 
Action: Mouse moved to (253, 131)
Screenshot: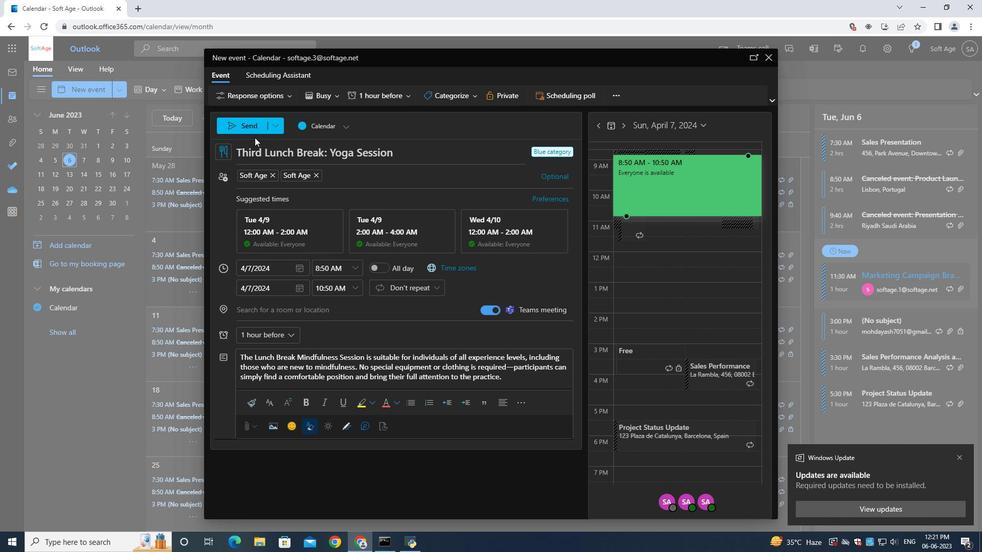 
Action: Mouse pressed left at (253, 131)
Screenshot: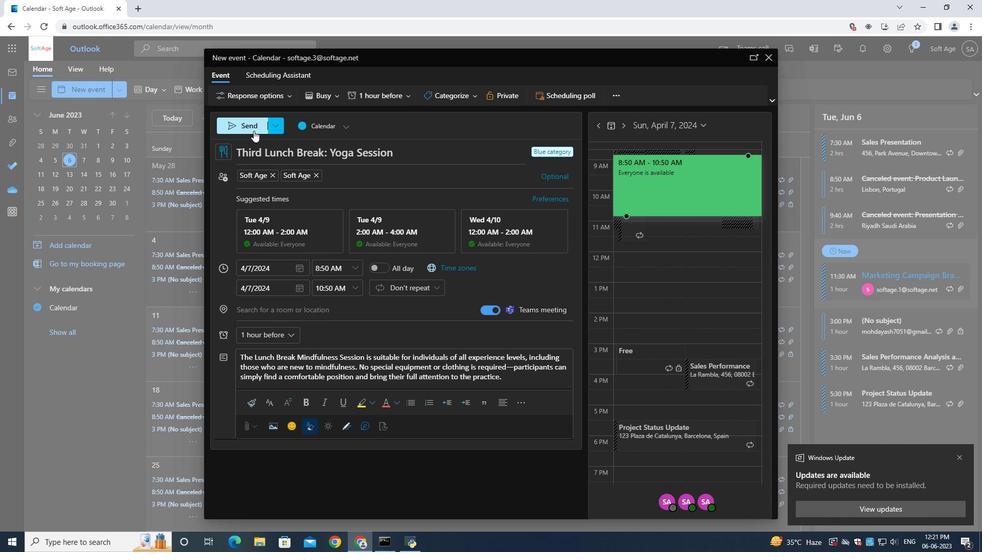 
Action: Mouse moved to (254, 131)
Screenshot: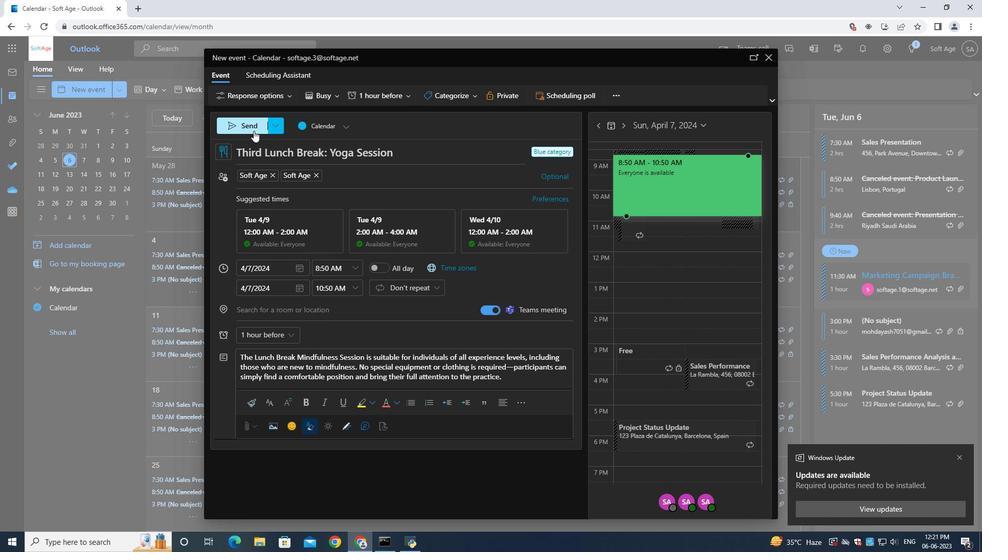 
